 Task: In the Company novatek.com, Create email and send with subject: 'A Glimpse into the Future: Meet Our Disruptive Offering', and with mail content 'Hello,_x000D_
Welcome to a new era of excellence. Discover the tools and resources that will redefine your industry and set you on a path to greatness._x000D_
Thanks & Regards', attach the document: Business_plan.docx and insert image: visitingcard.jpg. Below Thanks & Regards, write snapchat and insert the URL: 'www.snapchat.com'. Mark checkbox to create task to follow up : In 1 week.  Enter or choose an email address of recipient's from company's contact and send.. Logged in from softage.4@softage.net
Action: Mouse moved to (76, 43)
Screenshot: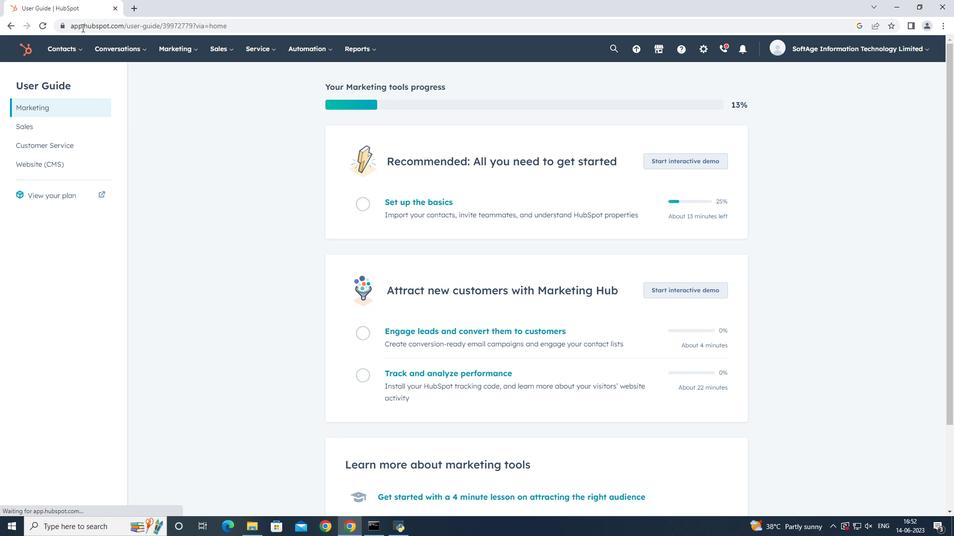 
Action: Mouse pressed left at (76, 43)
Screenshot: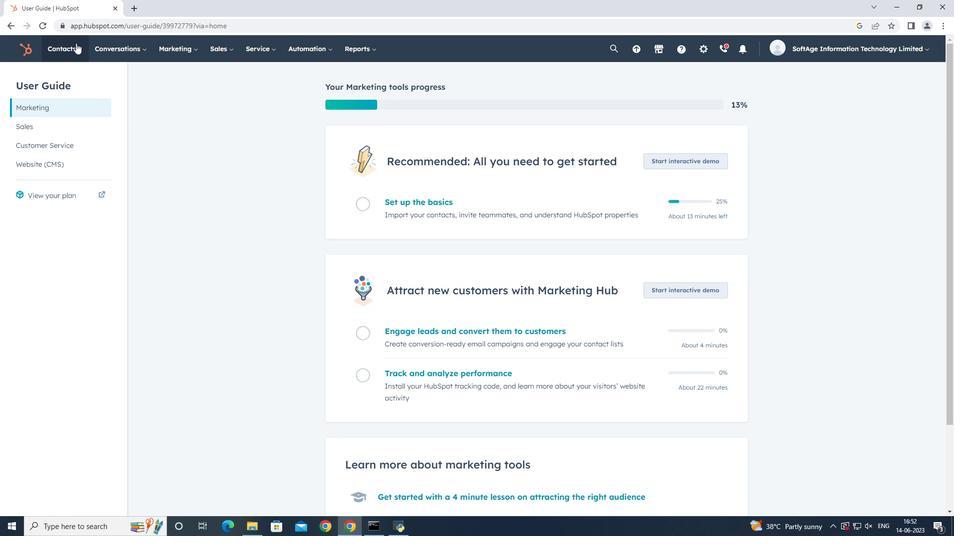 
Action: Mouse moved to (80, 102)
Screenshot: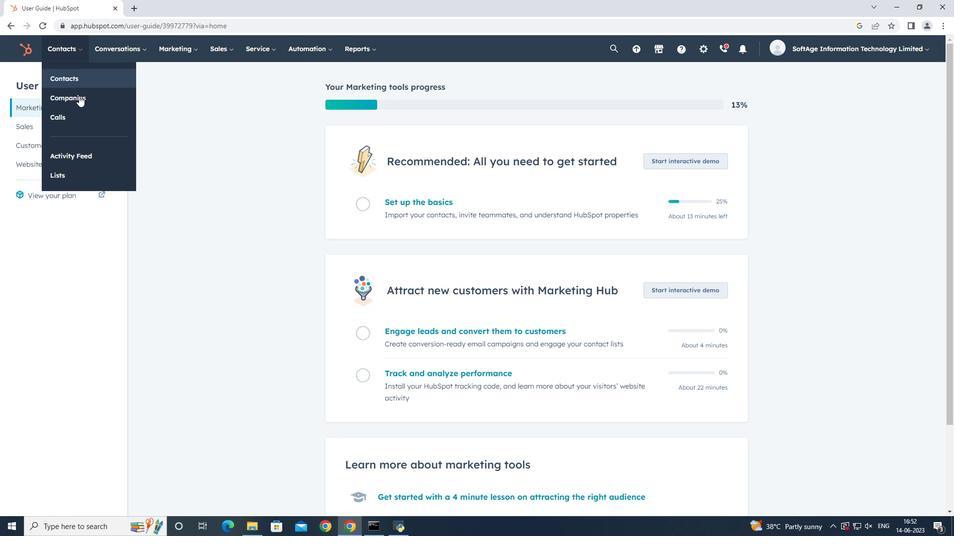 
Action: Mouse pressed left at (80, 102)
Screenshot: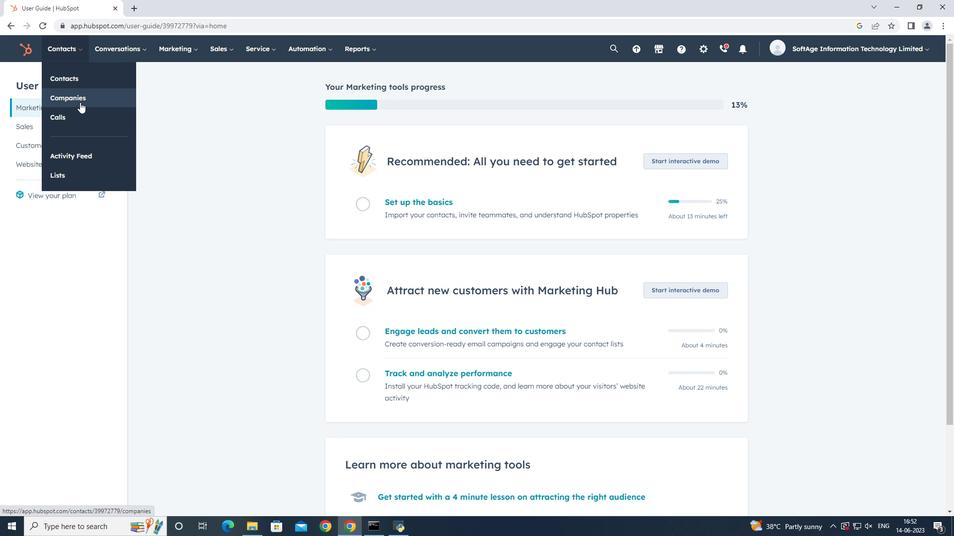 
Action: Mouse moved to (98, 165)
Screenshot: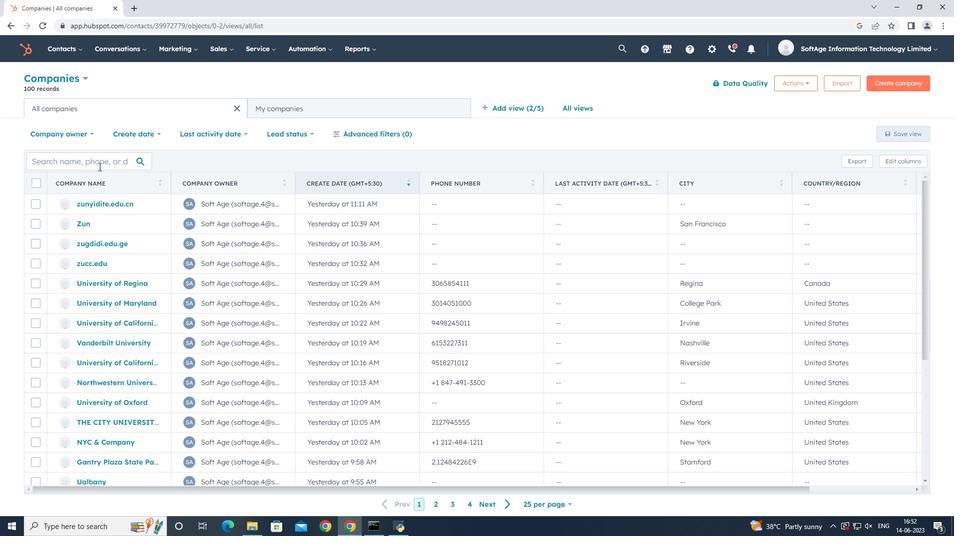 
Action: Mouse pressed left at (98, 165)
Screenshot: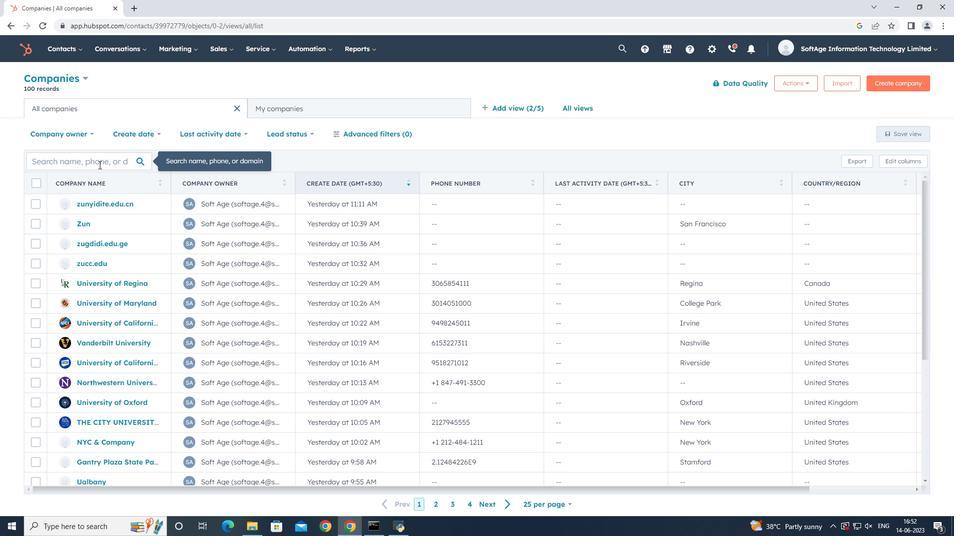 
Action: Key pressed novatek
Screenshot: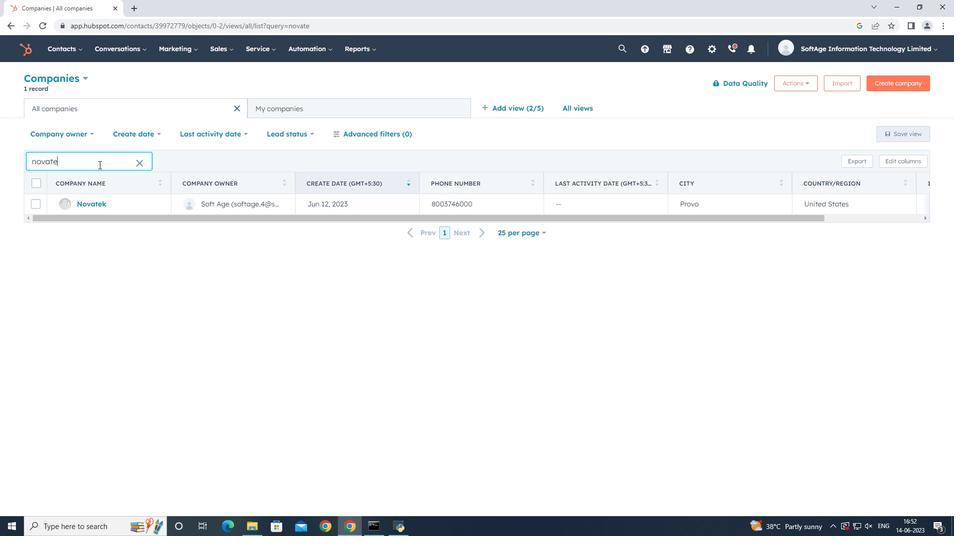 
Action: Mouse moved to (87, 206)
Screenshot: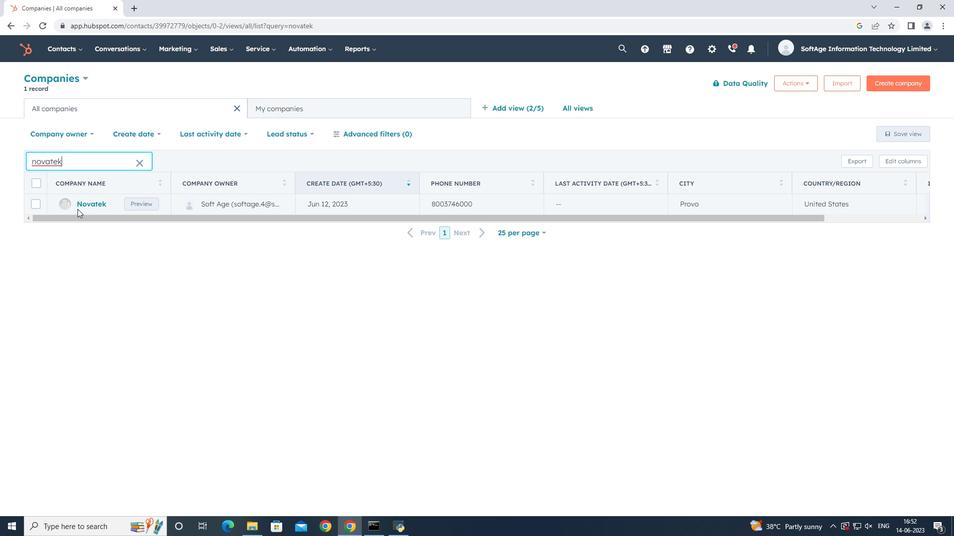 
Action: Mouse pressed left at (87, 206)
Screenshot: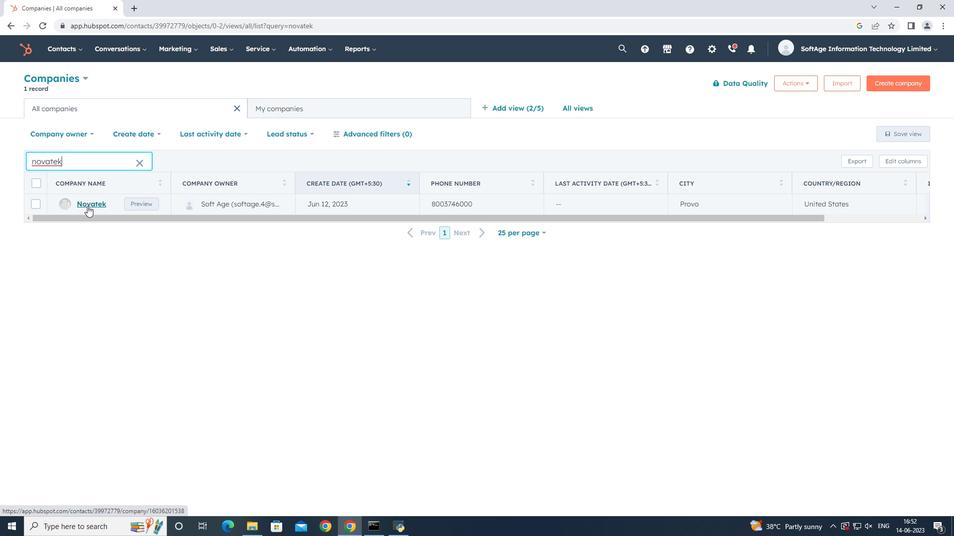 
Action: Mouse moved to (72, 165)
Screenshot: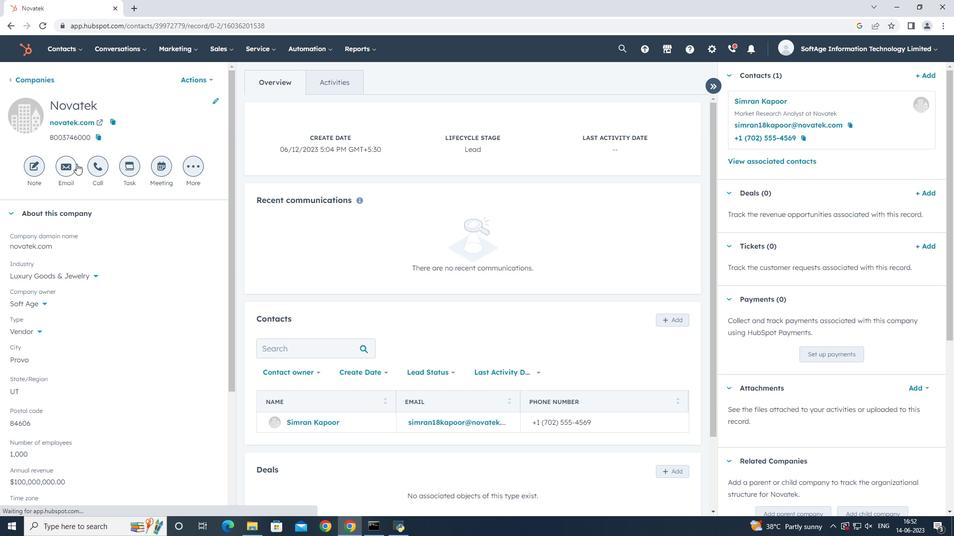 
Action: Mouse pressed left at (72, 165)
Screenshot: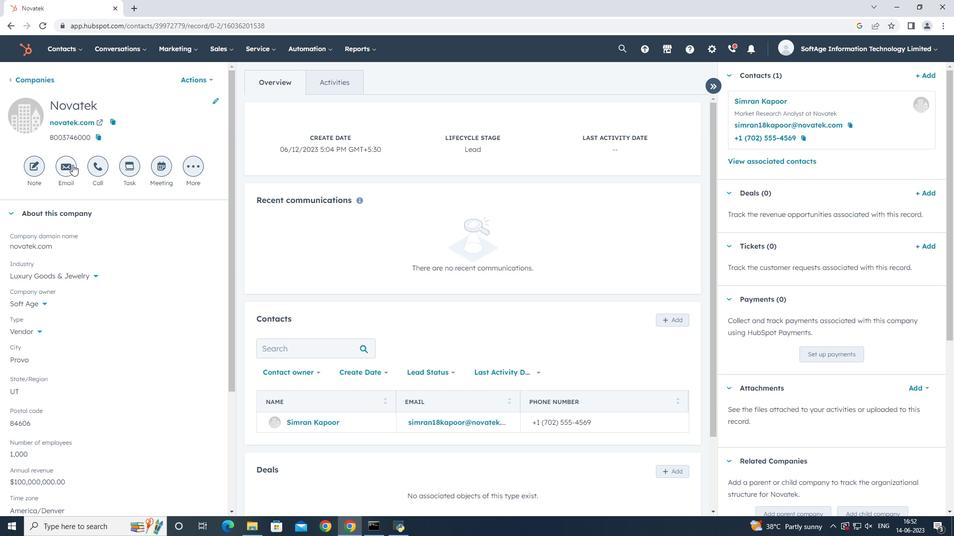
Action: Mouse moved to (377, 214)
Screenshot: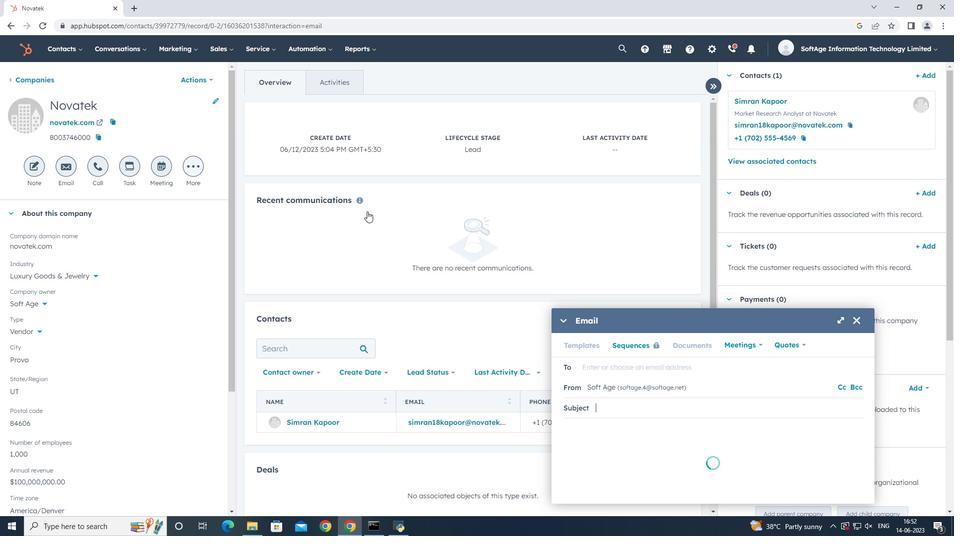 
Action: Key pressed <Key.shift><Key.shift><Key.shift><Key.shift><Key.shift>A<Key.space><Key.shift><Key.shift><Key.shift><Key.shift><Key.shift><Key.shift><Key.shift><Key.shift><Key.shift><Key.shift>Glimpse<Key.space>into<Key.space>the<Key.space><Key.shift>Future<Key.shift_r>:<Key.space>
Screenshot: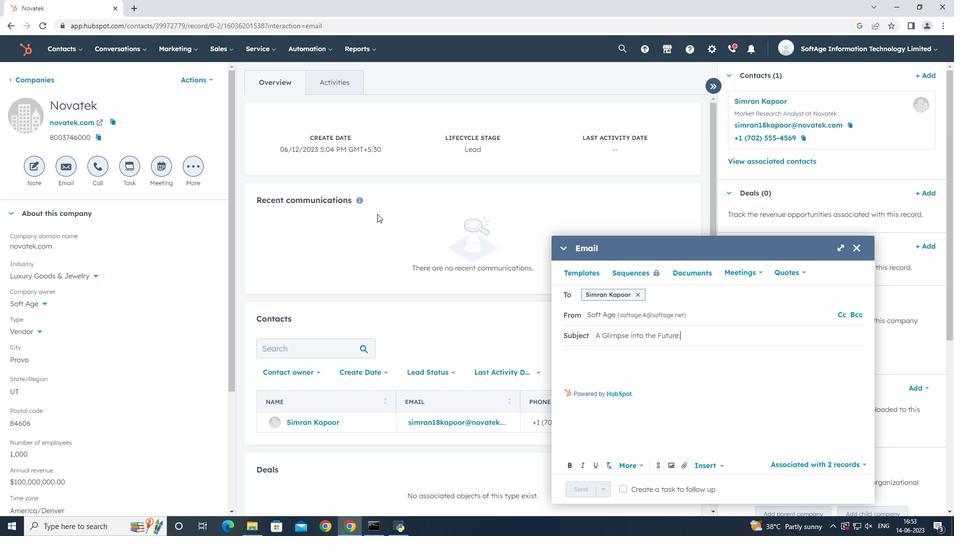 
Action: Mouse moved to (767, 359)
Screenshot: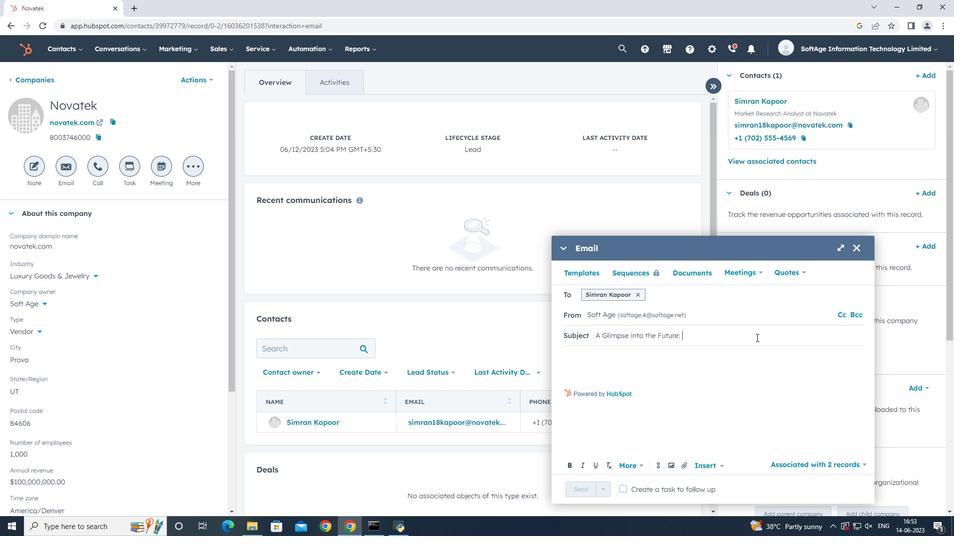 
Action: Key pressed <Key.shift_r><Key.shift_r><Key.shift_r><Key.shift_r><Key.shift_r><Key.shift_r><Key.shift_r><Key.shift_r><Key.shift_r><Key.shift_r><Key.shift_r>Meet<Key.space><Key.shift_r><Key.shift_r><Key.shift_r><Key.shift_r><Key.shift_r><Key.shift_r><Key.shift_r><Key.shift_r><Key.shift_r><Key.shift_r>Our<Key.space><Key.shift><Key.shift><Key.shift><Key.shift><Key.shift><Key.shift><Key.shift><Key.shift><Key.shift>Disruptive<Key.space><Key.shift_r>Offering,<Key.tab><Key.shift><Key.shift><Key.shift><Key.shift><Key.shift><Key.shift><Key.shift><Key.shift><Key.shift><Key.shift>Hello,<Key.enter><Key.enter><Key.shift>Welcome<Key.space>to<Key.space>a<Key.space>new<Key.space>era<Key.space>of<Key.space>excellence.<Key.space><Key.shift>Discover<Key.space>the<Key.space>tools<Key.space>and<Key.space>resources<Key.space>that<Key.space>will<Key.space>redefin<Key.space><Key.backspace>e<Key.space>your<Key.space>industry<Key.space>and<Key.space>set<Key.space>you<Key.space>on<Key.space>a<Key.space>path<Key.space>to<Key.space>greatness.<Key.enter><Key.enter>
Screenshot: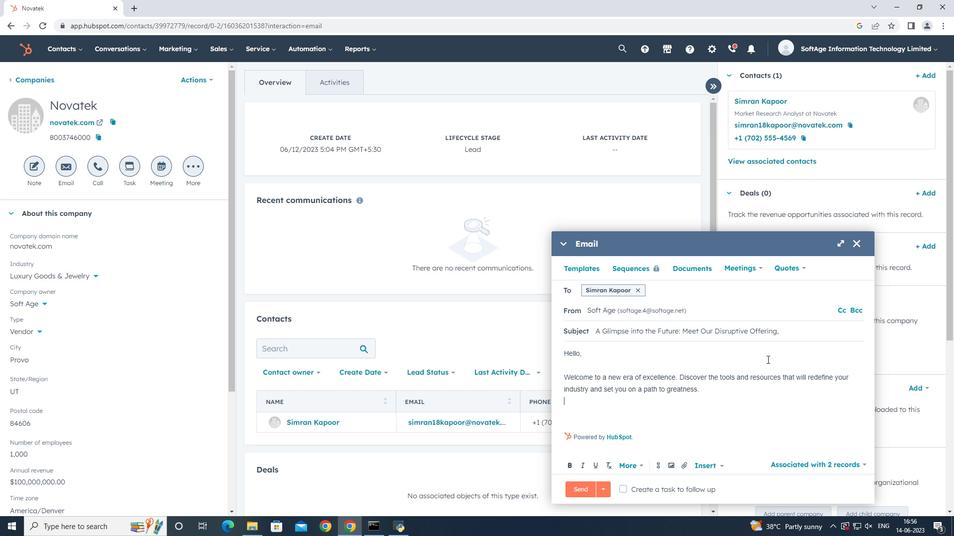 
Action: Mouse moved to (739, 410)
Screenshot: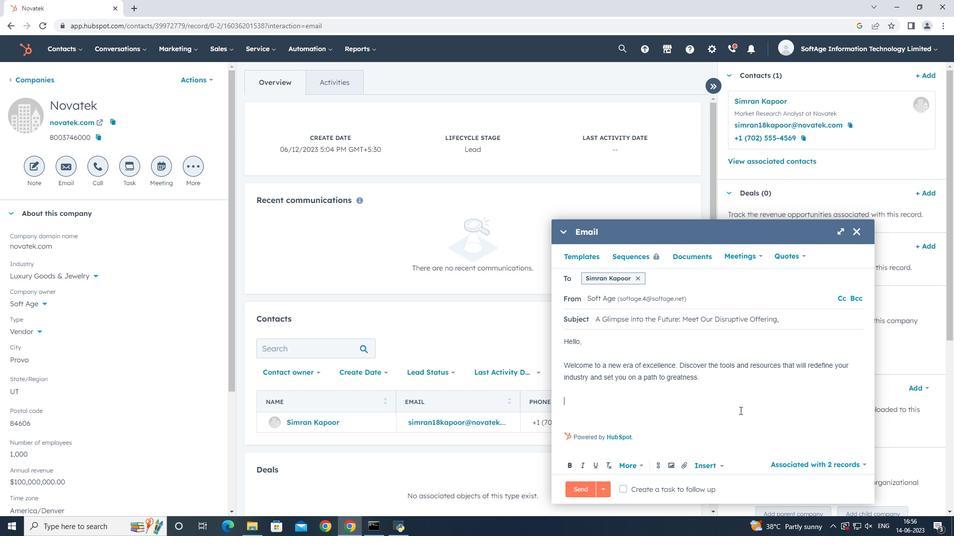 
Action: Key pressed <Key.shift>Thanks<Key.space><Key.shift><Key.backspace><Key.space><Key.shift><Key.shift><Key.shift><Key.shift><Key.shift><Key.shift><Key.shift><Key.shift>&<Key.space><Key.shift>Regards,<Key.enter>
Screenshot: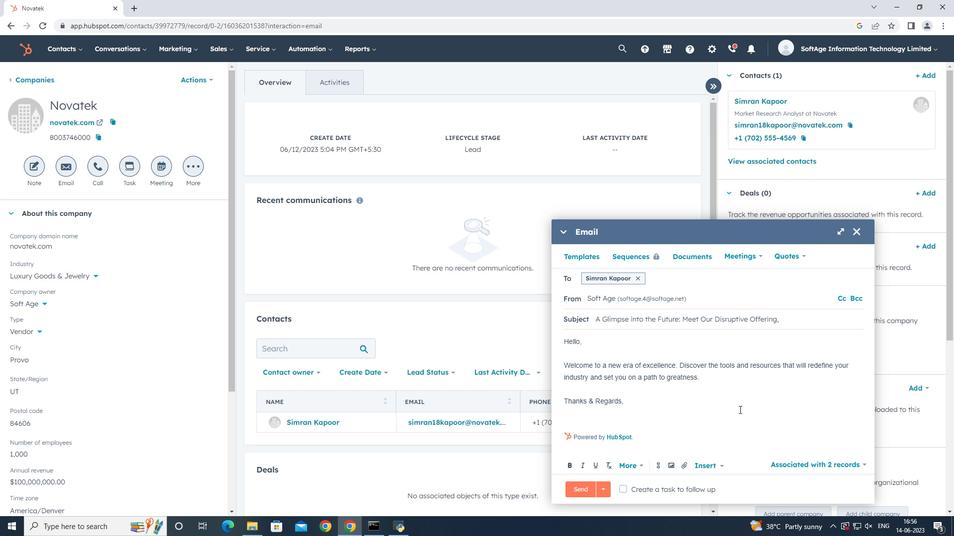 
Action: Mouse moved to (684, 465)
Screenshot: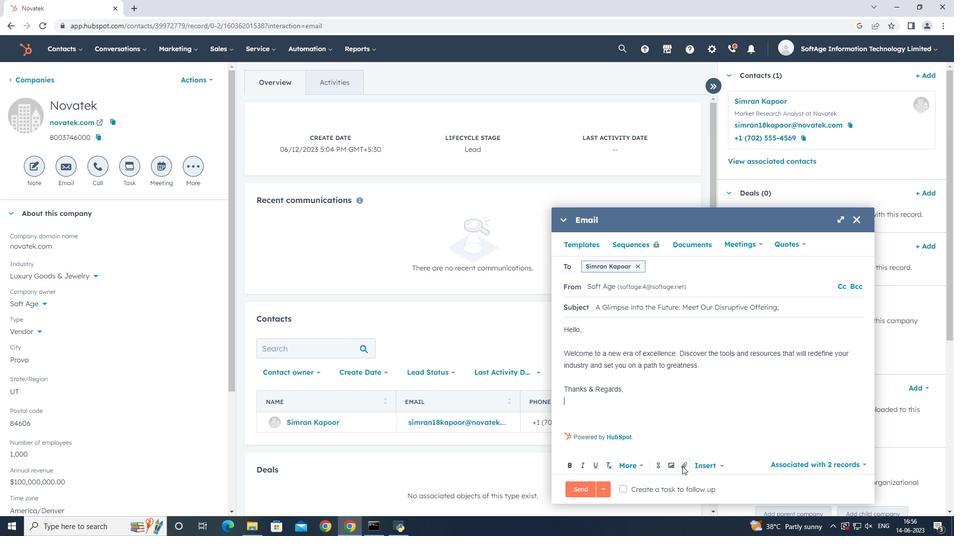 
Action: Mouse pressed left at (684, 465)
Screenshot: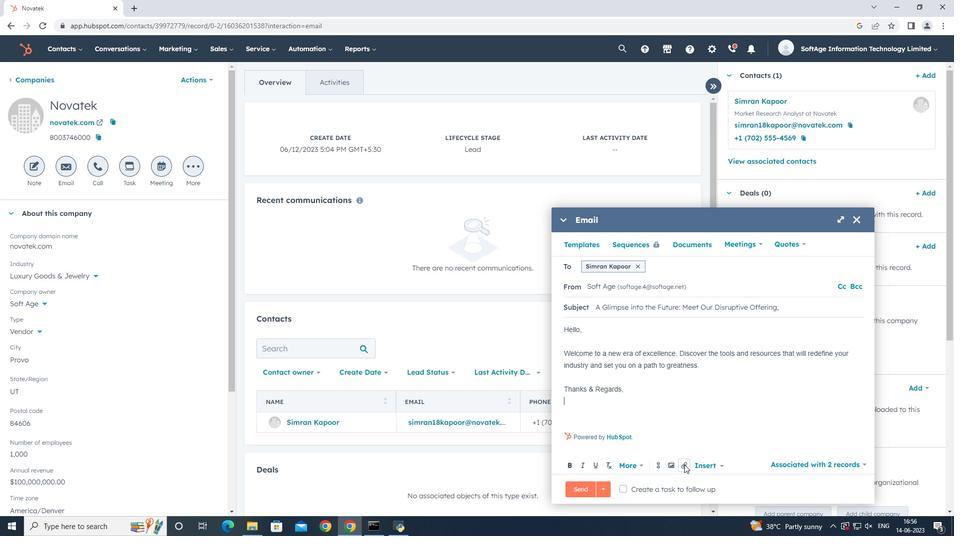 
Action: Mouse moved to (707, 441)
Screenshot: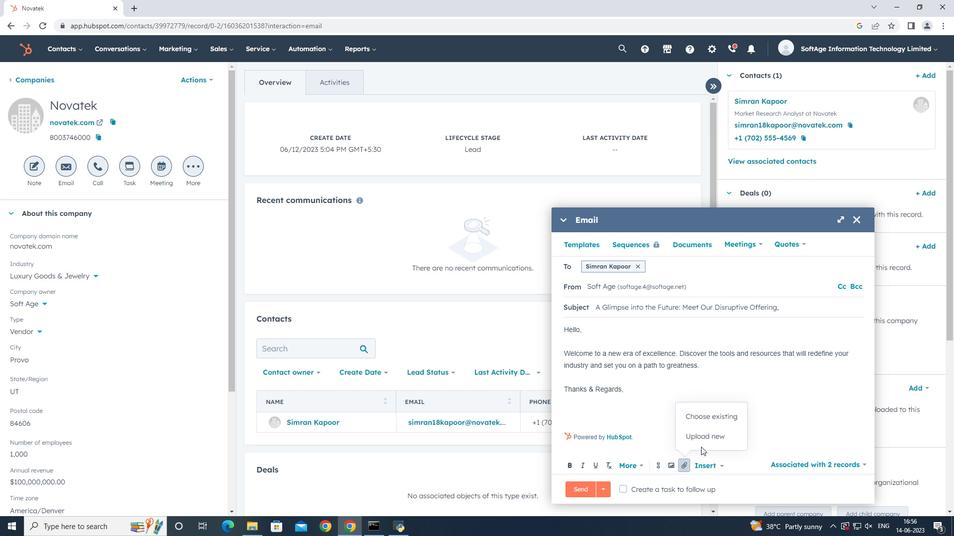 
Action: Mouse pressed left at (707, 441)
Screenshot: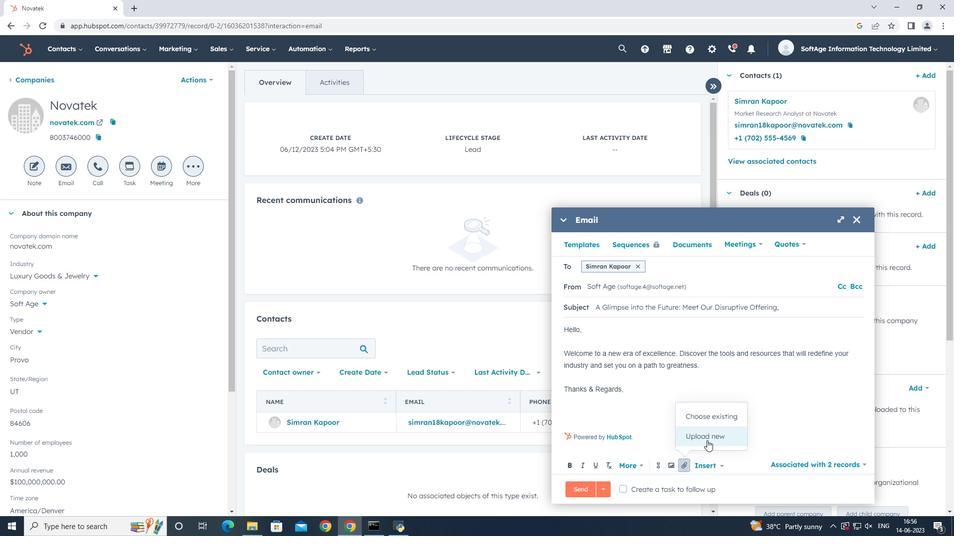 
Action: Mouse moved to (167, 85)
Screenshot: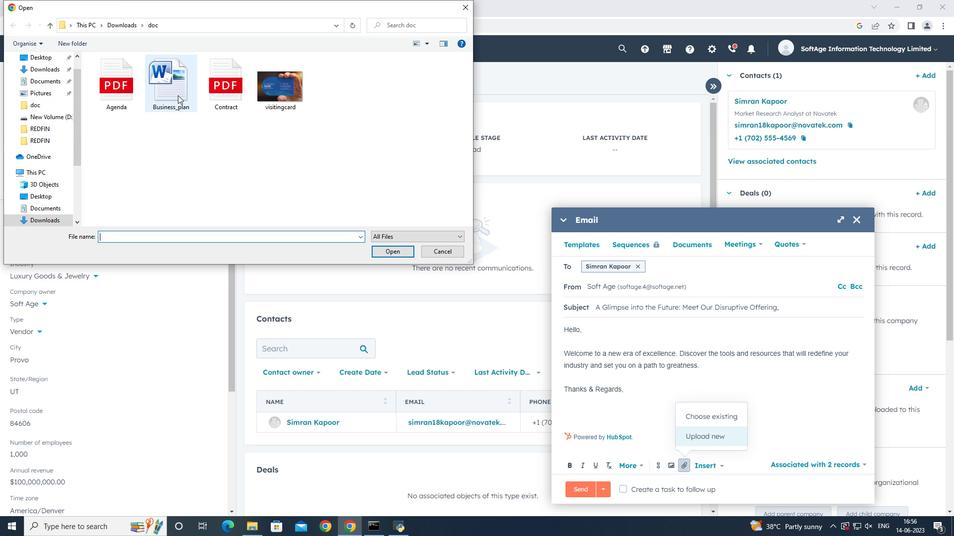 
Action: Mouse pressed left at (167, 85)
Screenshot: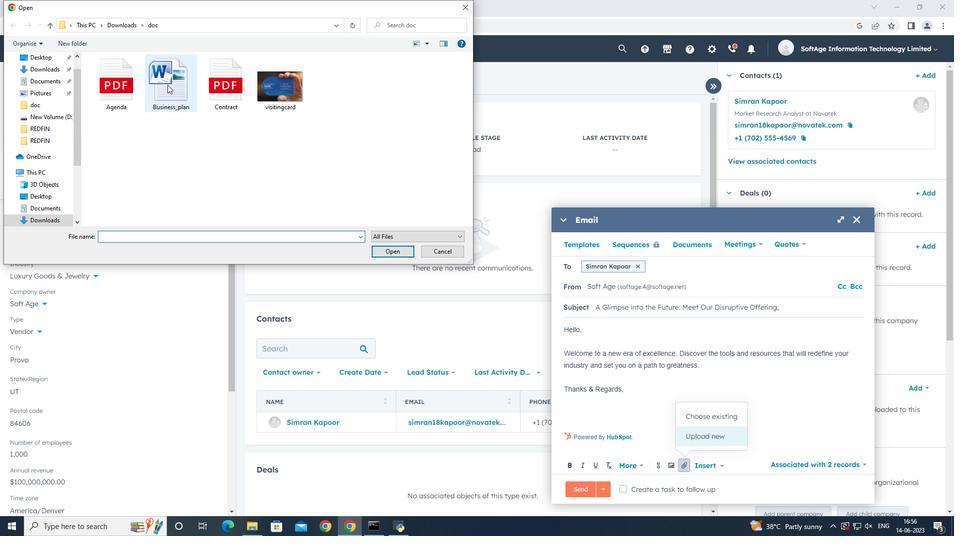
Action: Mouse pressed left at (167, 85)
Screenshot: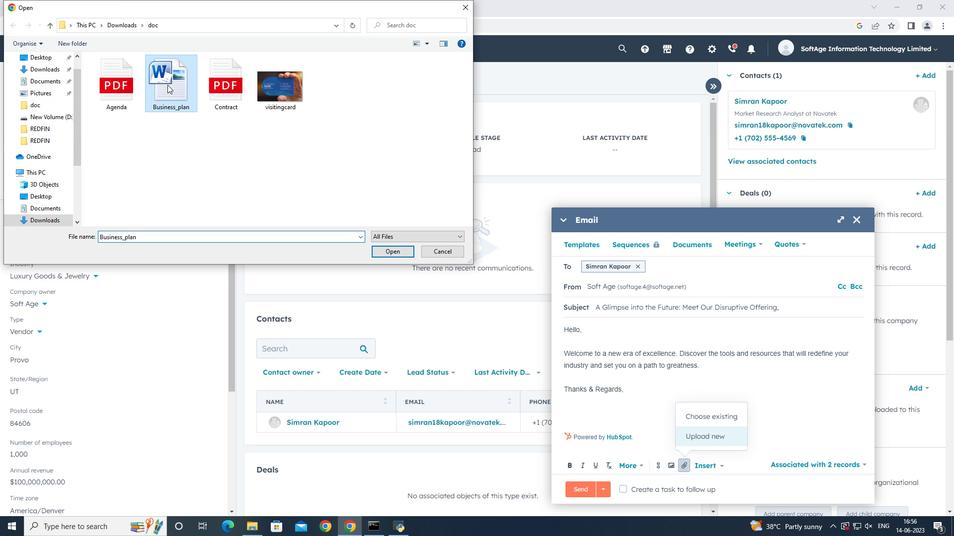 
Action: Mouse moved to (671, 437)
Screenshot: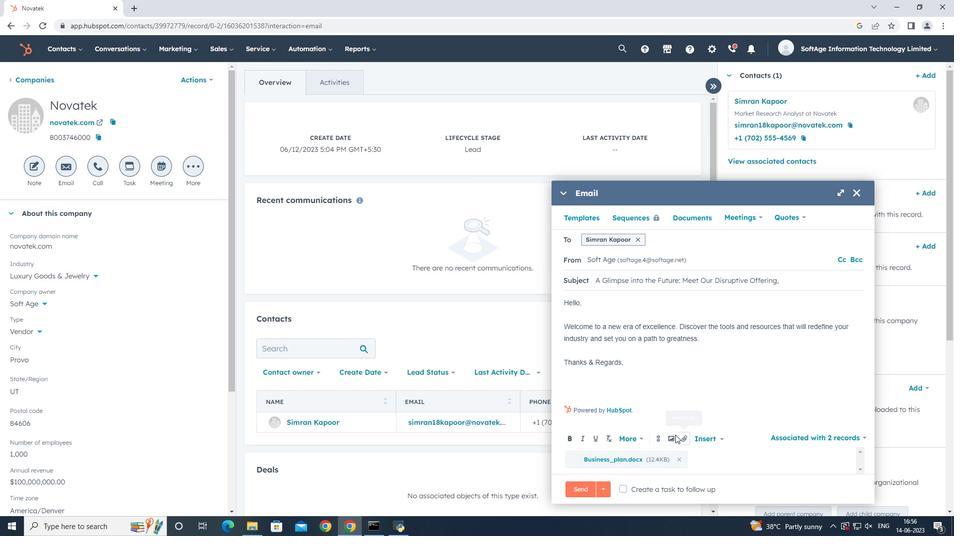 
Action: Mouse pressed left at (671, 437)
Screenshot: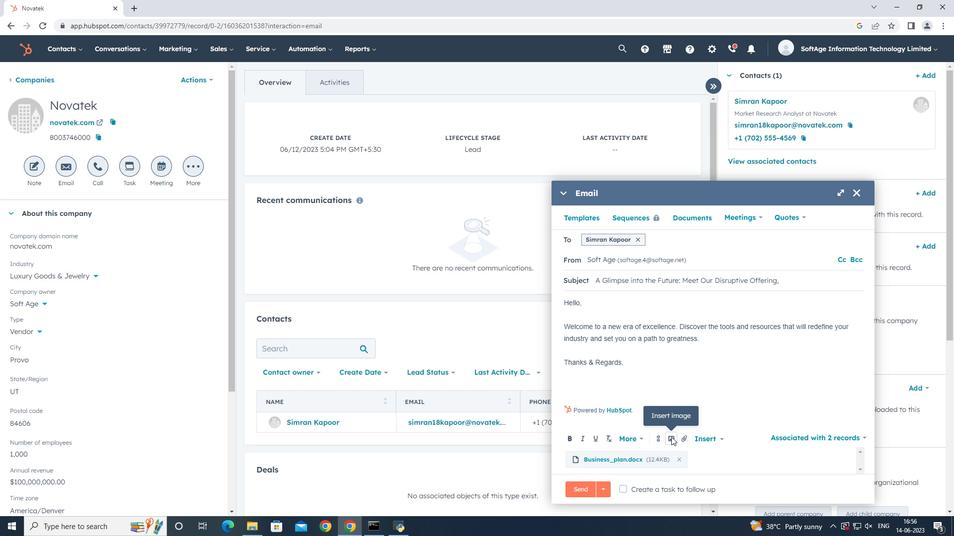
Action: Mouse moved to (687, 408)
Screenshot: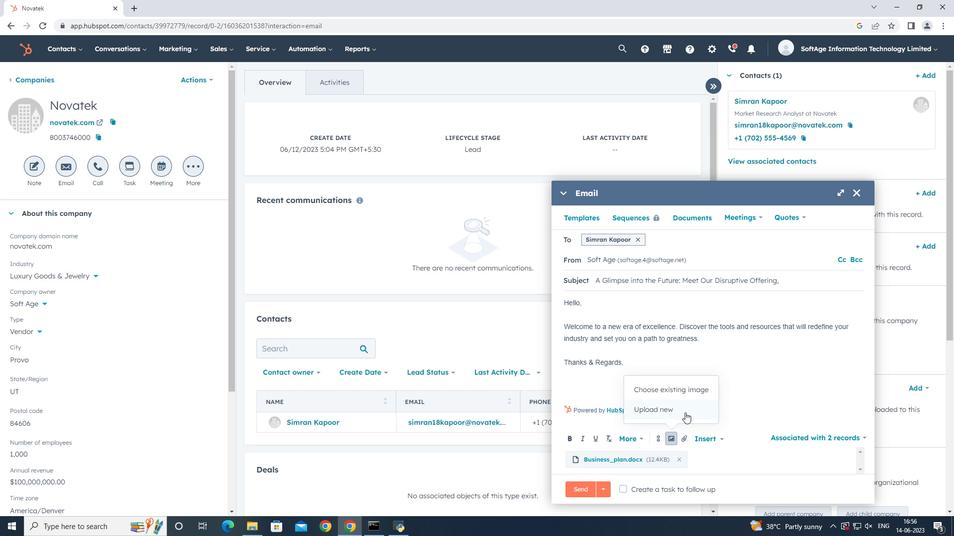 
Action: Mouse pressed left at (687, 408)
Screenshot: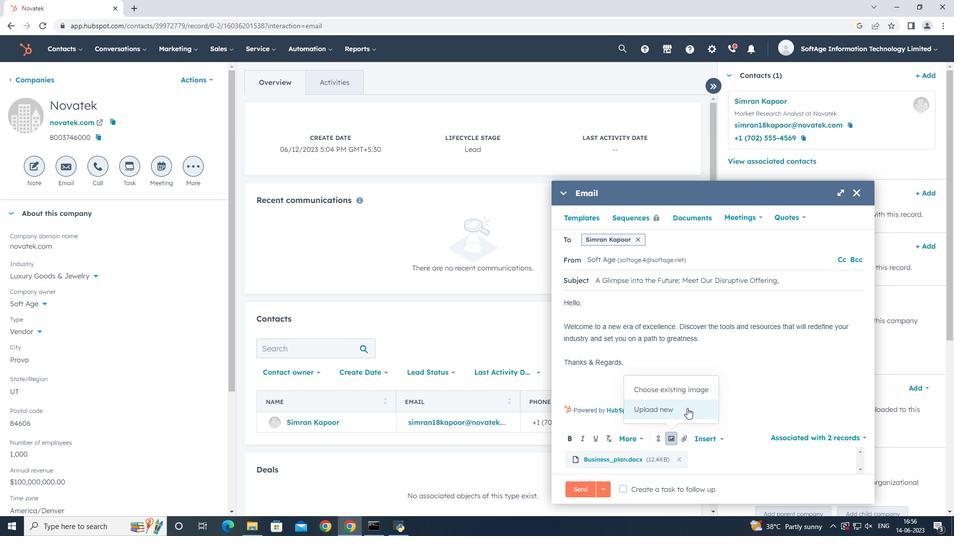 
Action: Mouse moved to (108, 81)
Screenshot: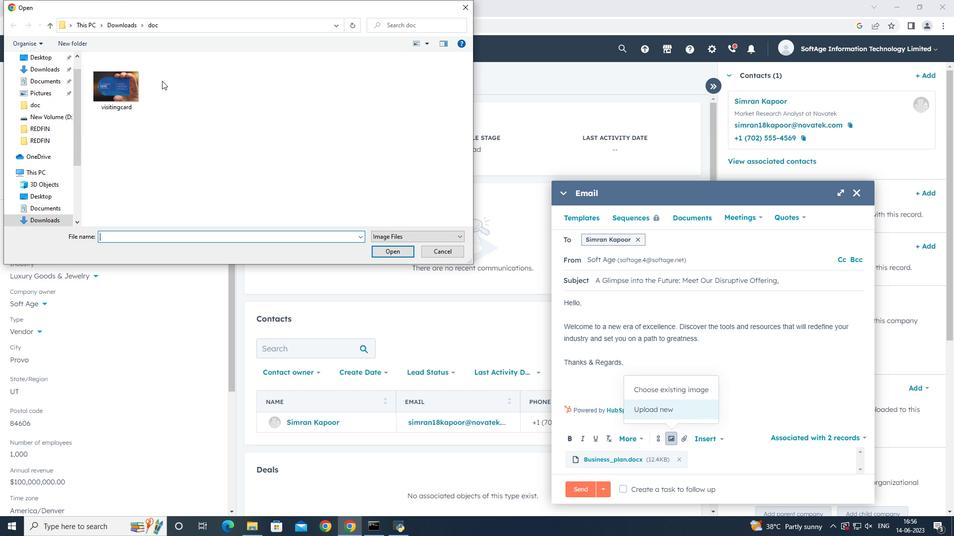 
Action: Mouse pressed left at (108, 81)
Screenshot: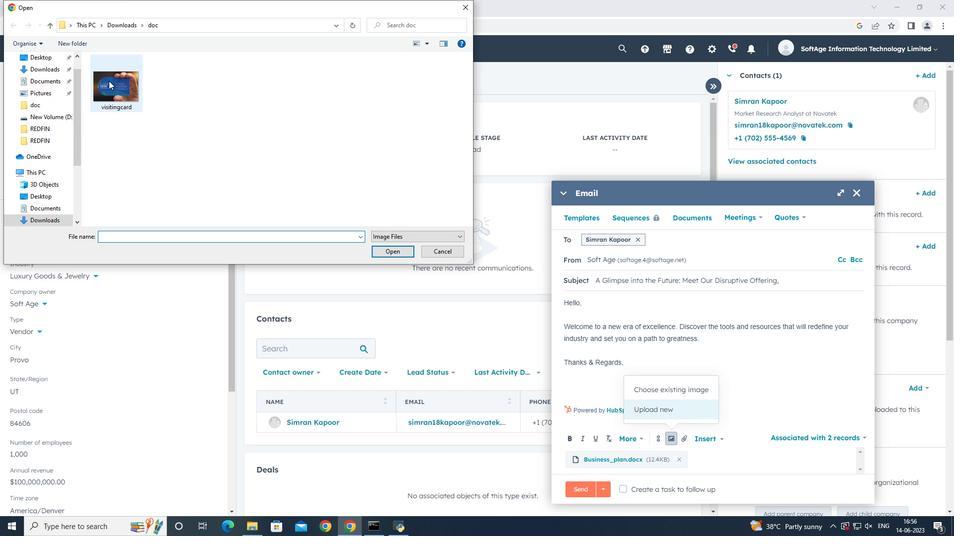 
Action: Mouse pressed left at (108, 81)
Screenshot: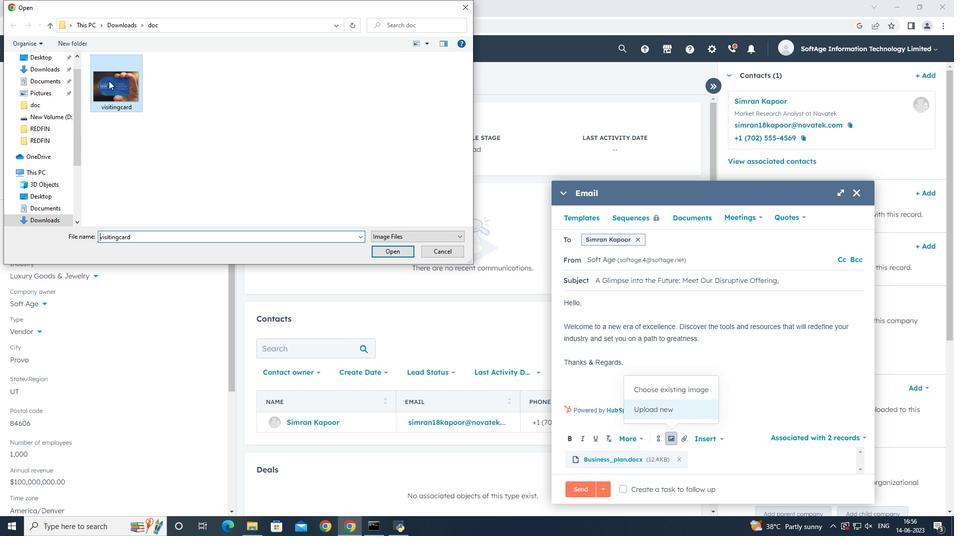 
Action: Mouse moved to (620, 269)
Screenshot: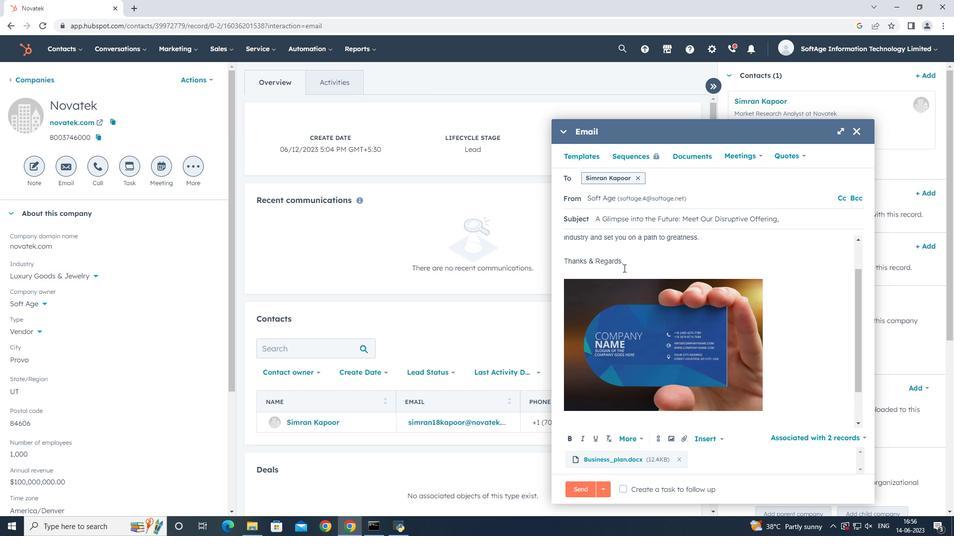
Action: Mouse pressed left at (620, 269)
Screenshot: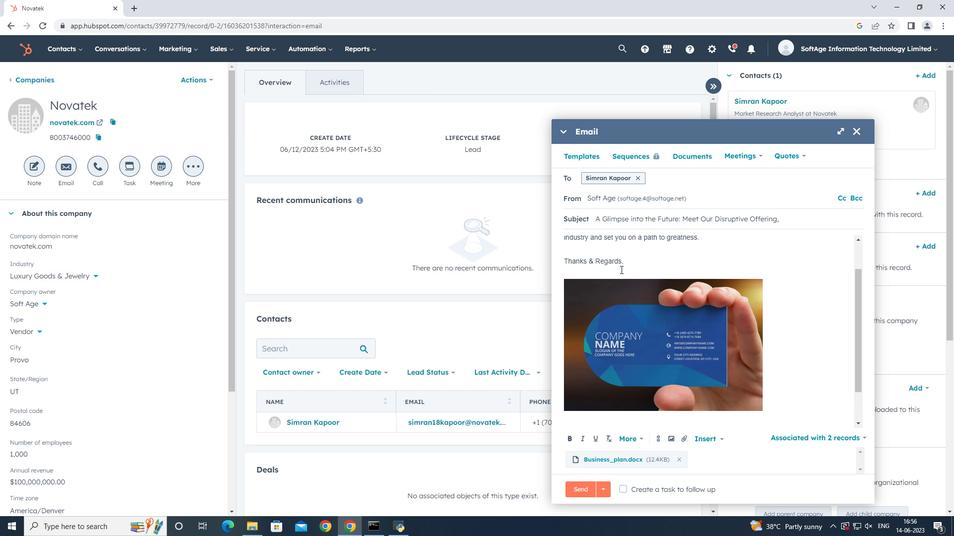 
Action: Mouse moved to (648, 269)
Screenshot: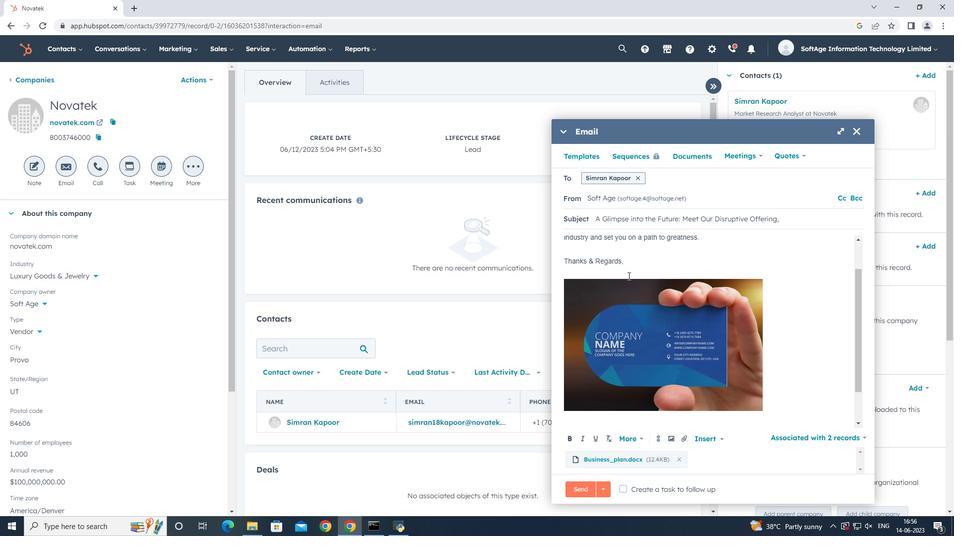 
Action: Key pressed <Key.shift>Snapchat
Screenshot: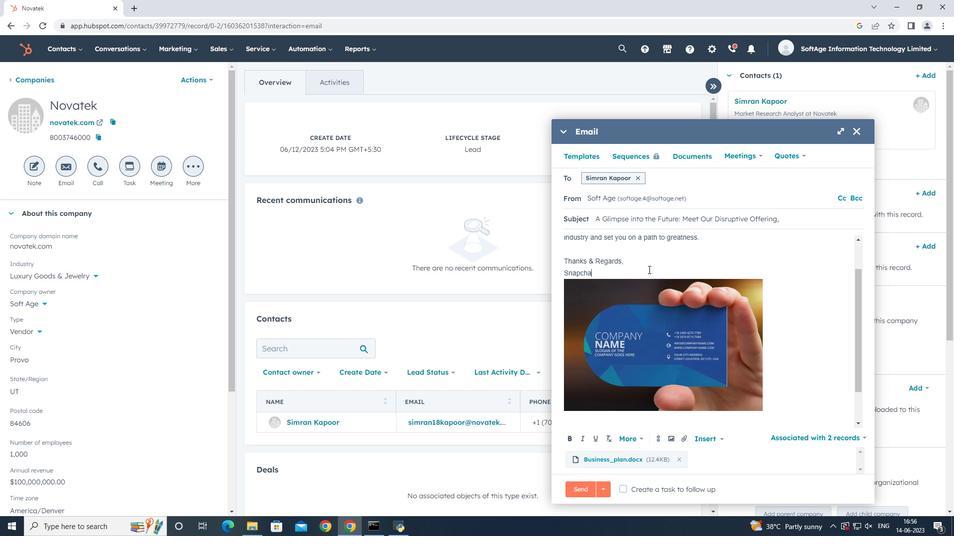 
Action: Mouse moved to (660, 438)
Screenshot: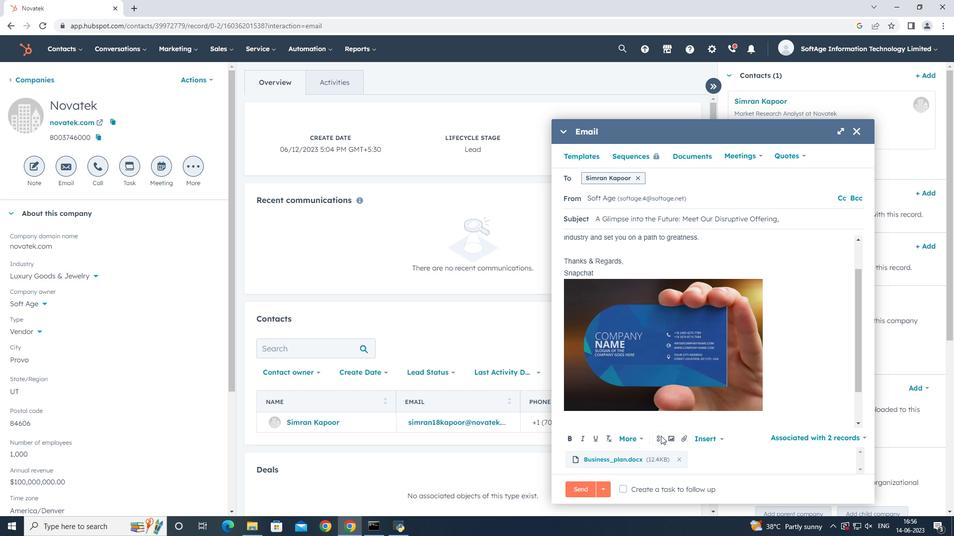 
Action: Mouse pressed left at (660, 438)
Screenshot: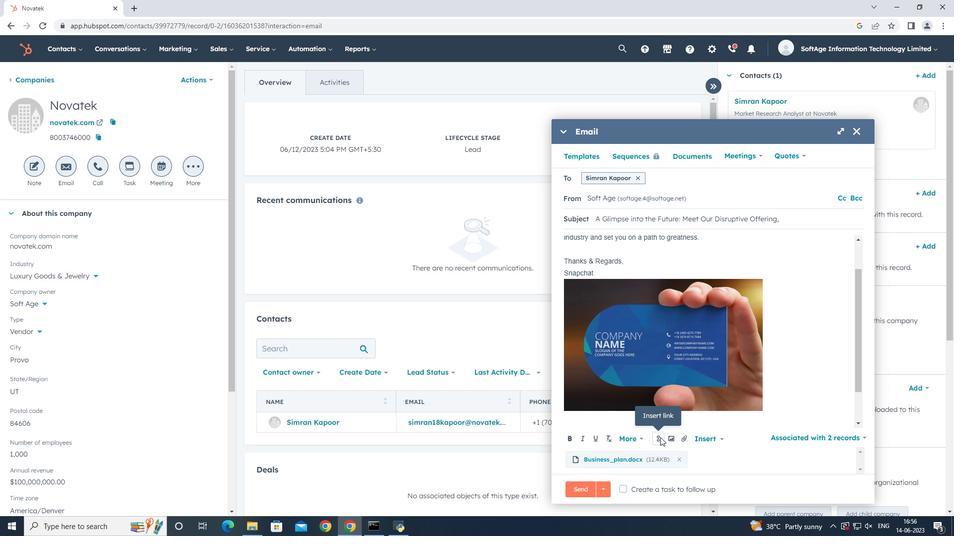 
Action: Key pressed www.snapchat.com
Screenshot: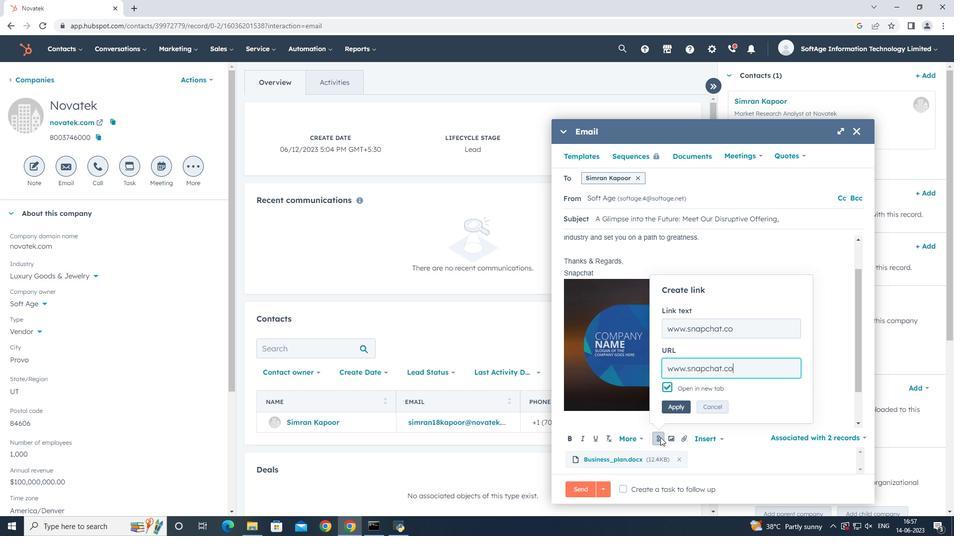 
Action: Mouse moved to (684, 409)
Screenshot: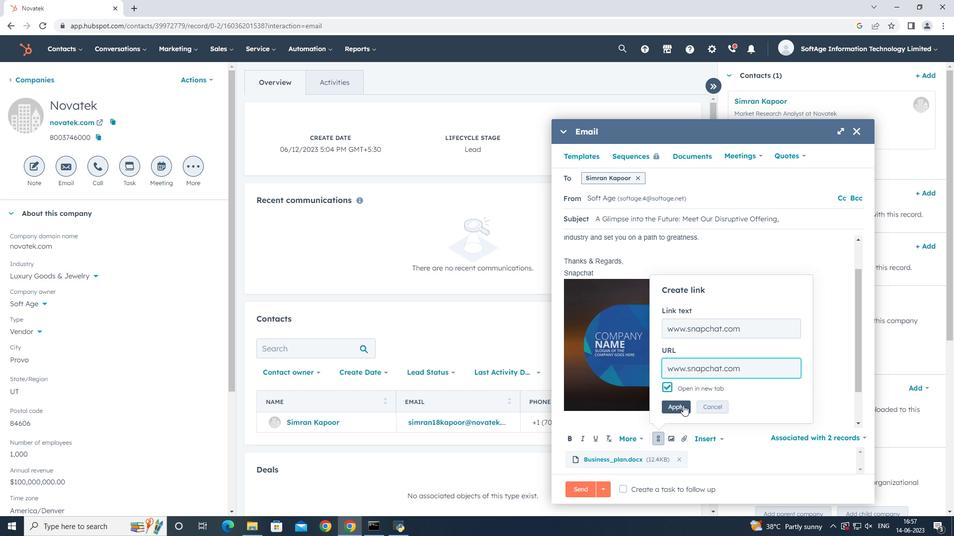 
Action: Mouse pressed left at (684, 409)
Screenshot: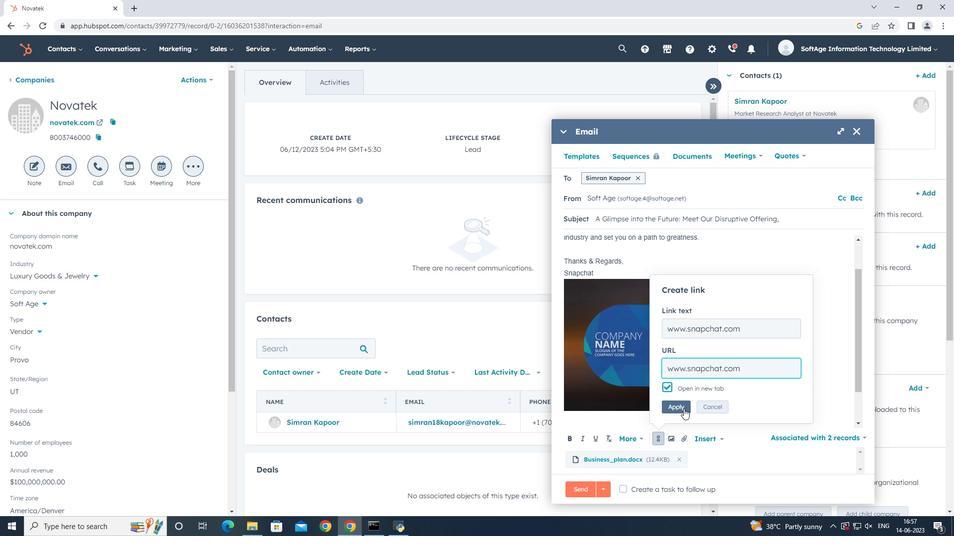 
Action: Mouse moved to (688, 488)
Screenshot: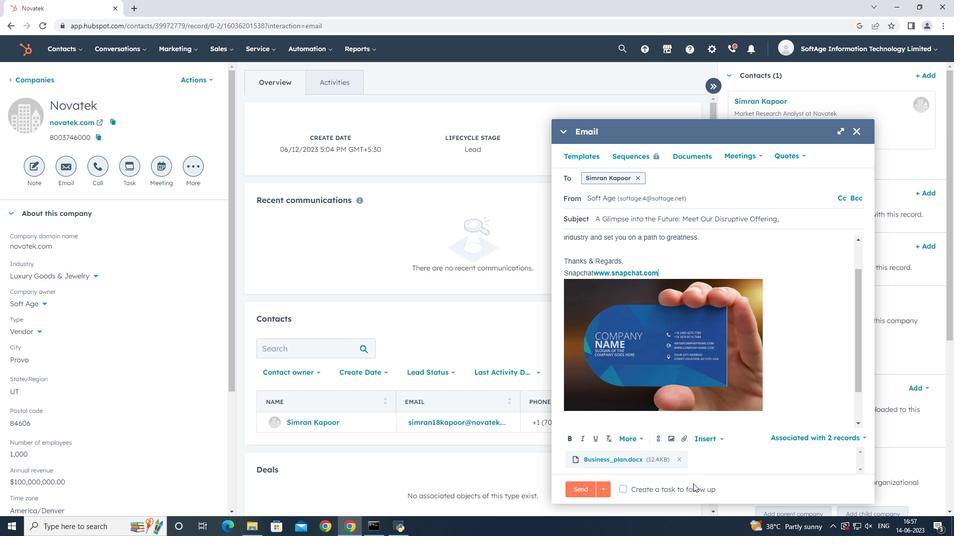 
Action: Mouse pressed left at (688, 488)
Screenshot: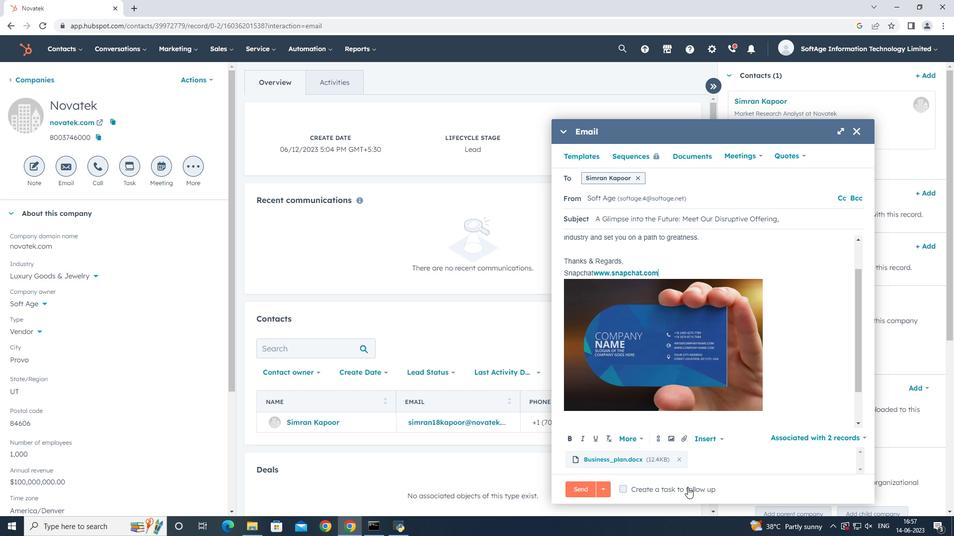 
Action: Mouse moved to (764, 491)
Screenshot: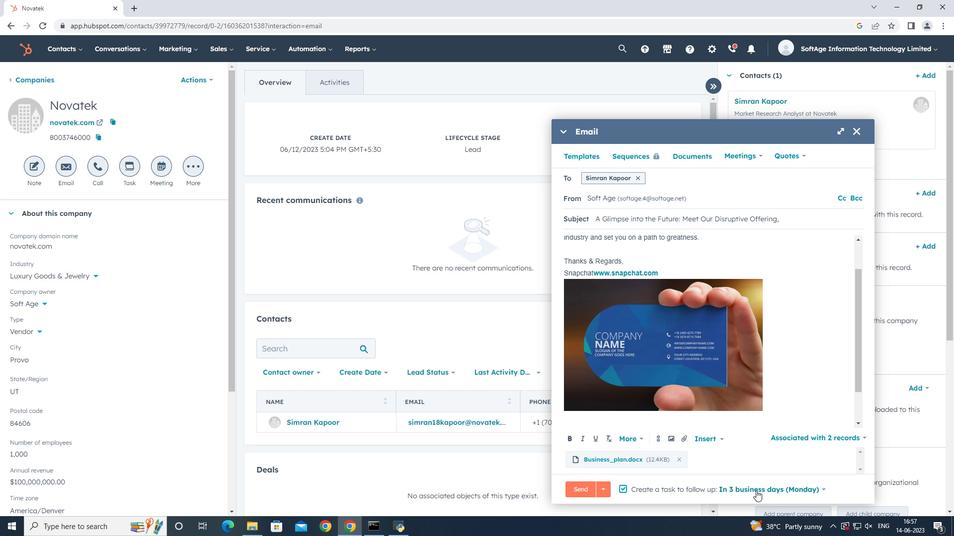 
Action: Mouse pressed left at (764, 491)
Screenshot: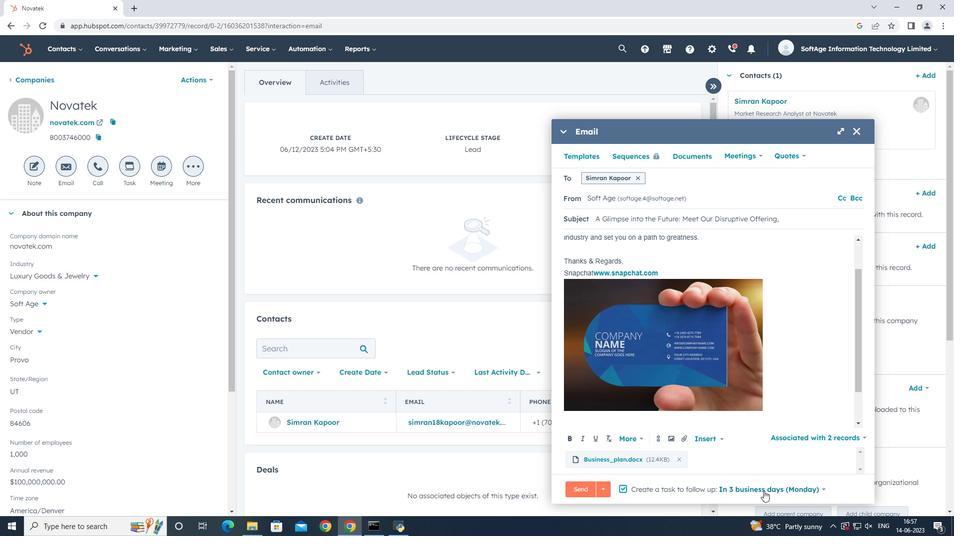 
Action: Mouse moved to (781, 418)
Screenshot: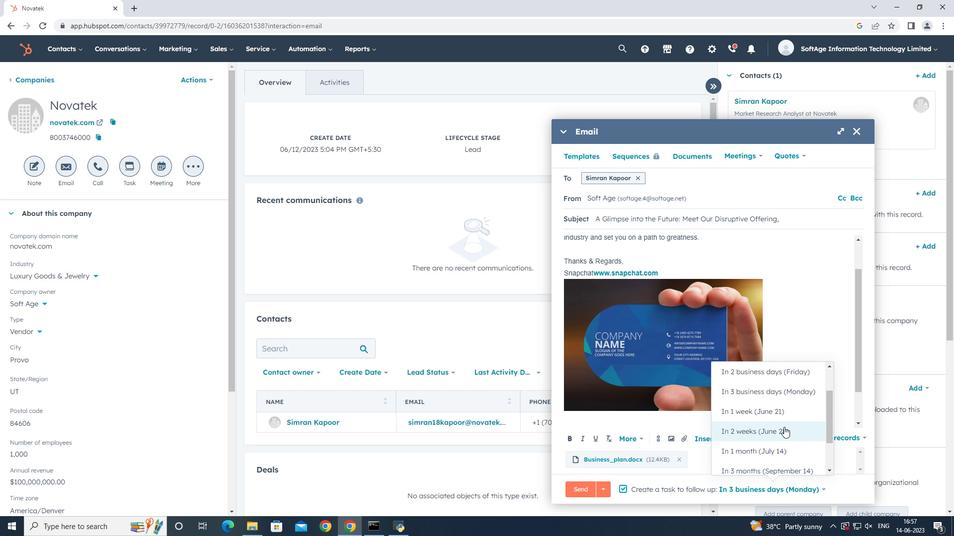 
Action: Mouse pressed left at (781, 418)
Screenshot: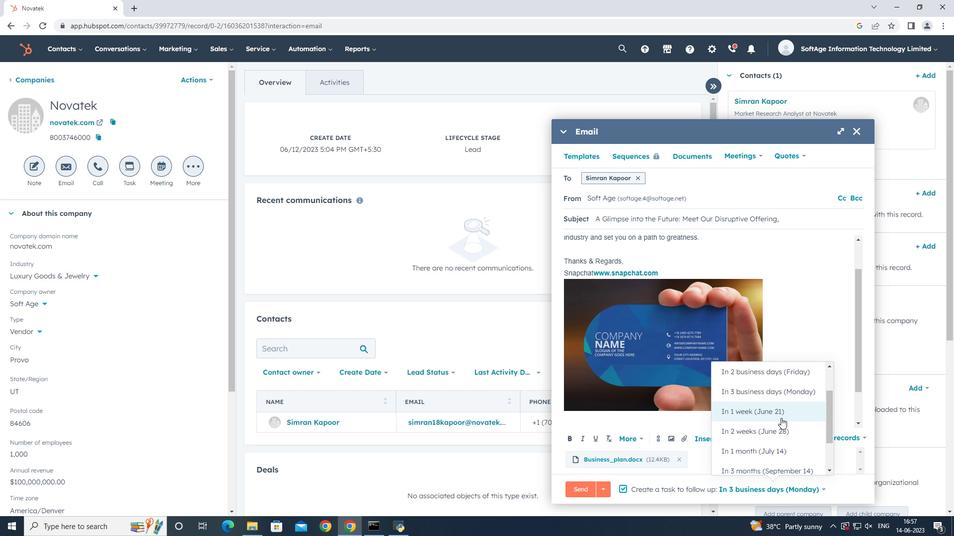 
Action: Mouse moved to (638, 179)
Screenshot: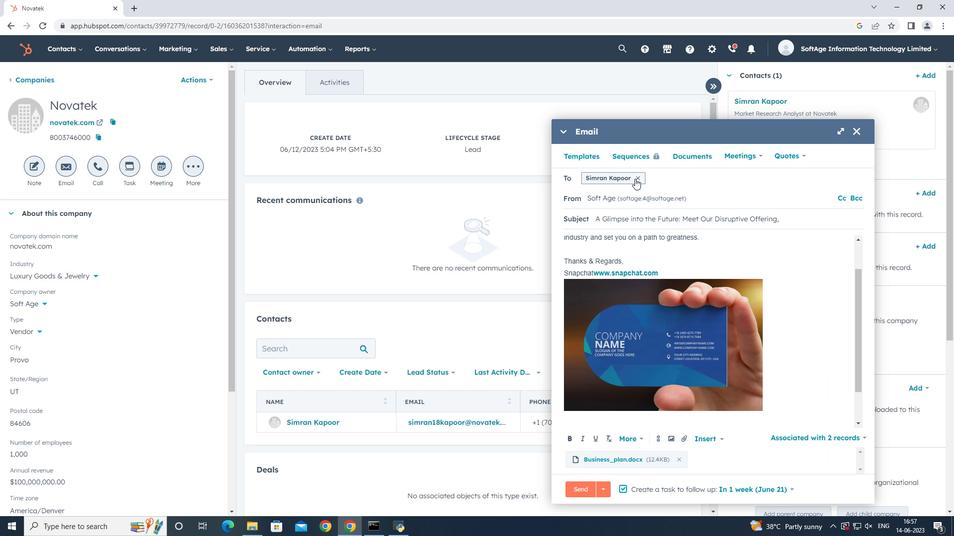 
Action: Mouse pressed left at (638, 179)
Screenshot: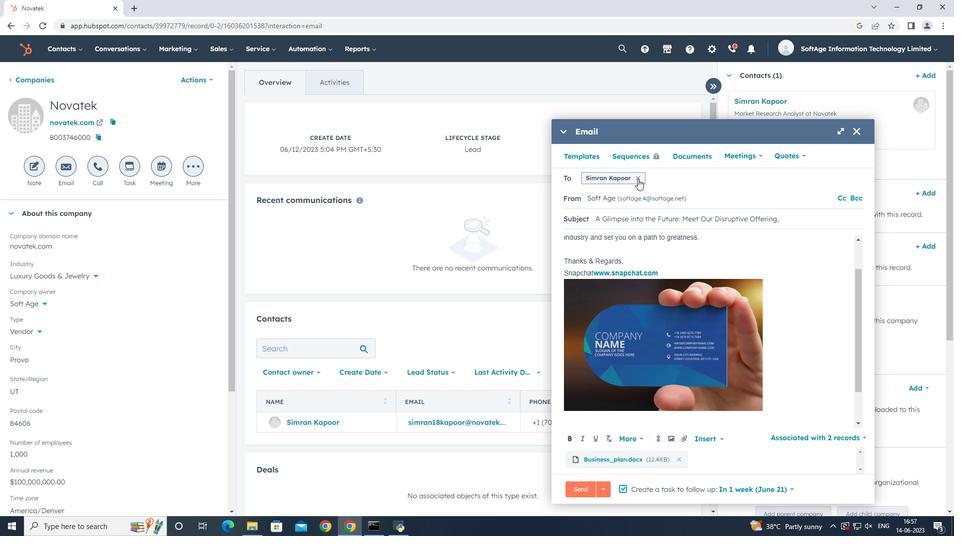 
Action: Mouse pressed left at (638, 179)
Screenshot: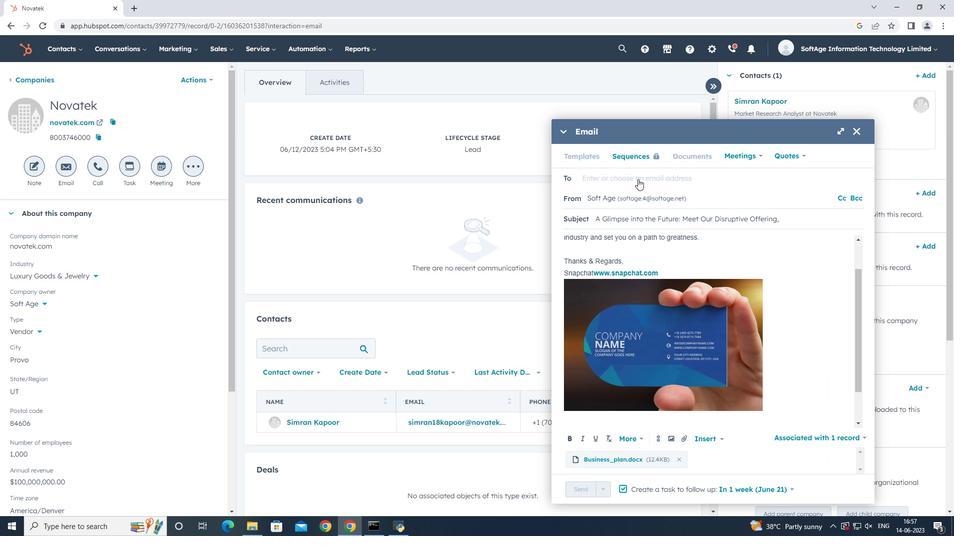 
Action: Mouse moved to (635, 201)
Screenshot: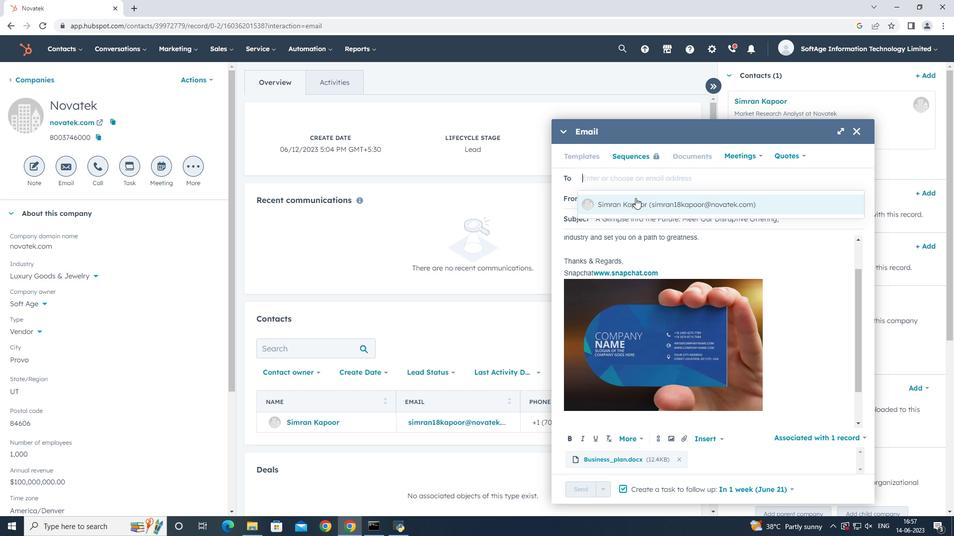 
Action: Mouse pressed left at (635, 201)
Screenshot: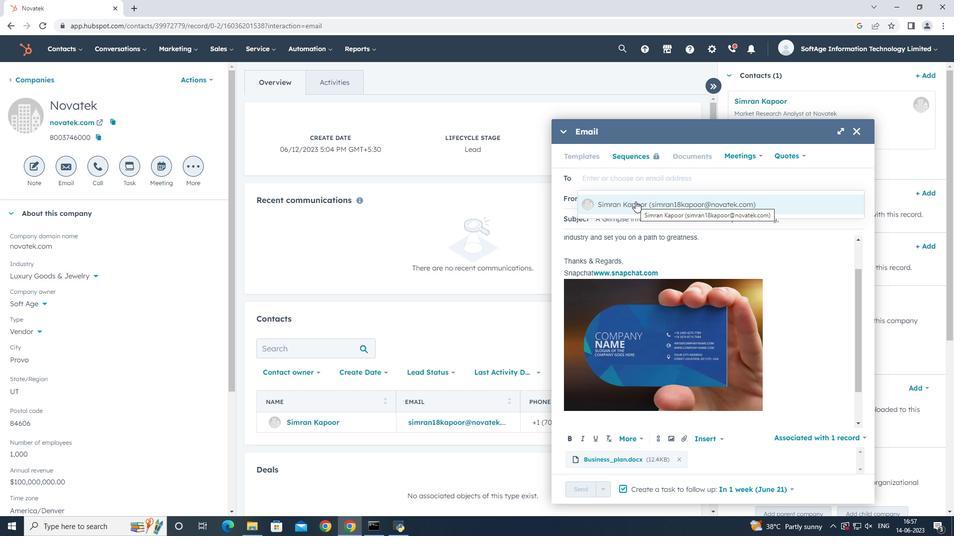 
Action: Mouse moved to (587, 493)
Screenshot: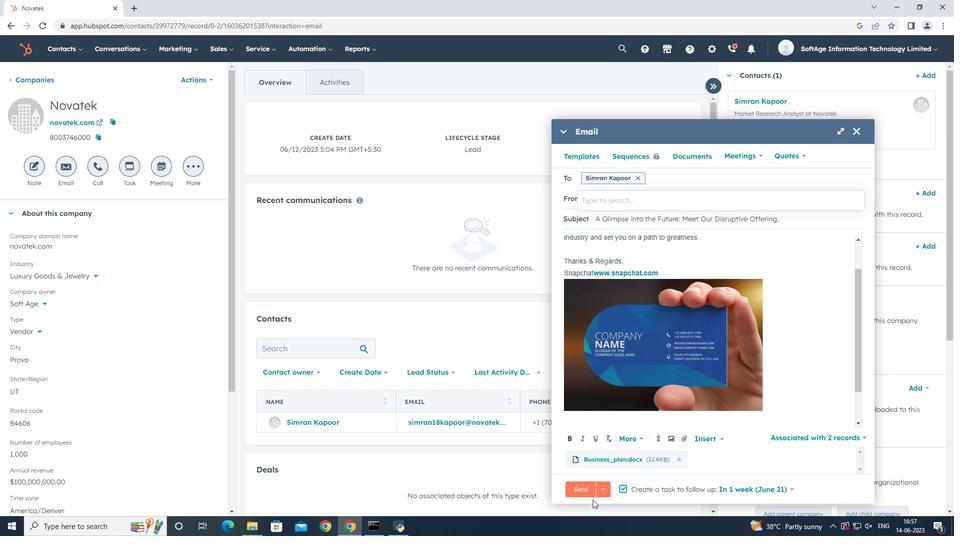 
Action: Mouse pressed left at (587, 493)
Screenshot: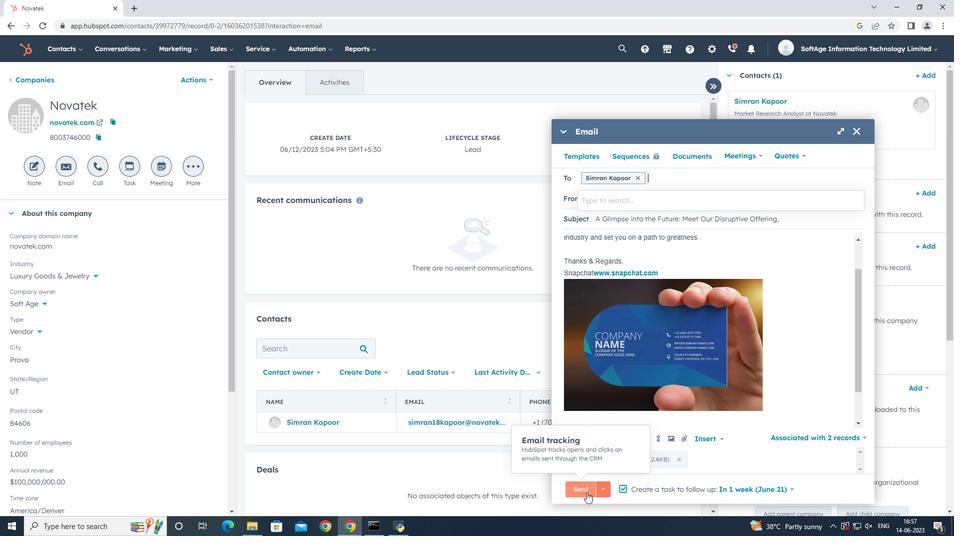 
Action: Mouse moved to (506, 262)
Screenshot: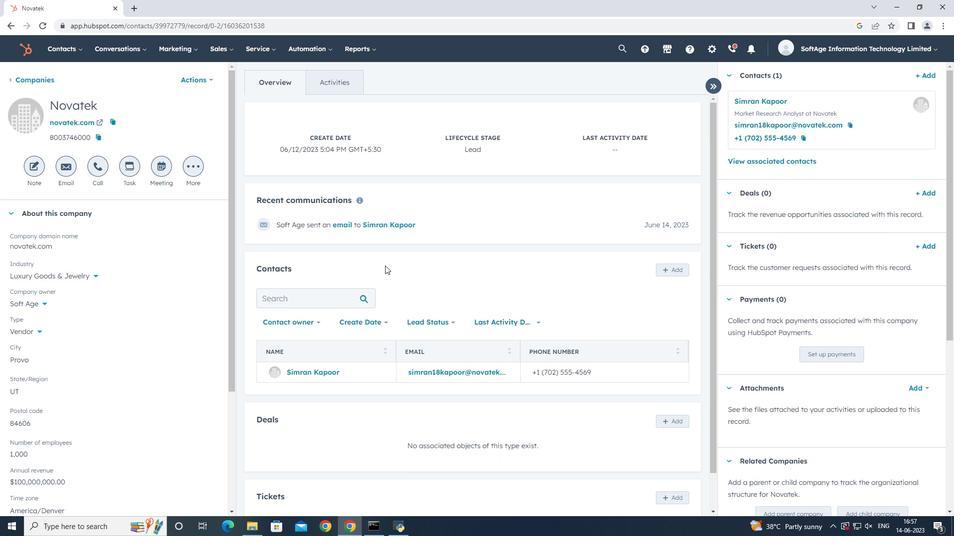 
